 Task: Use the formula "IMEXP" in spreadsheet "Project portfolio".
Action: Mouse moved to (915, 415)
Screenshot: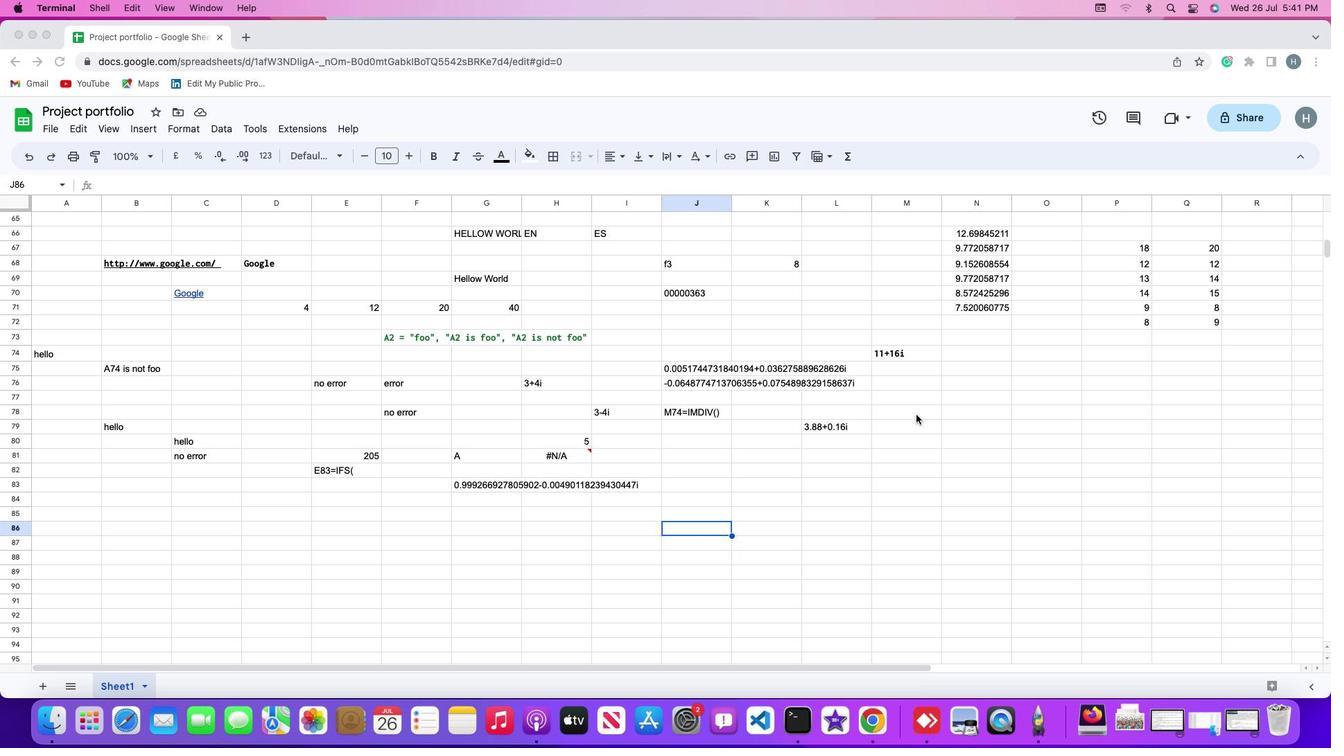 
Action: Mouse pressed left at (915, 415)
Screenshot: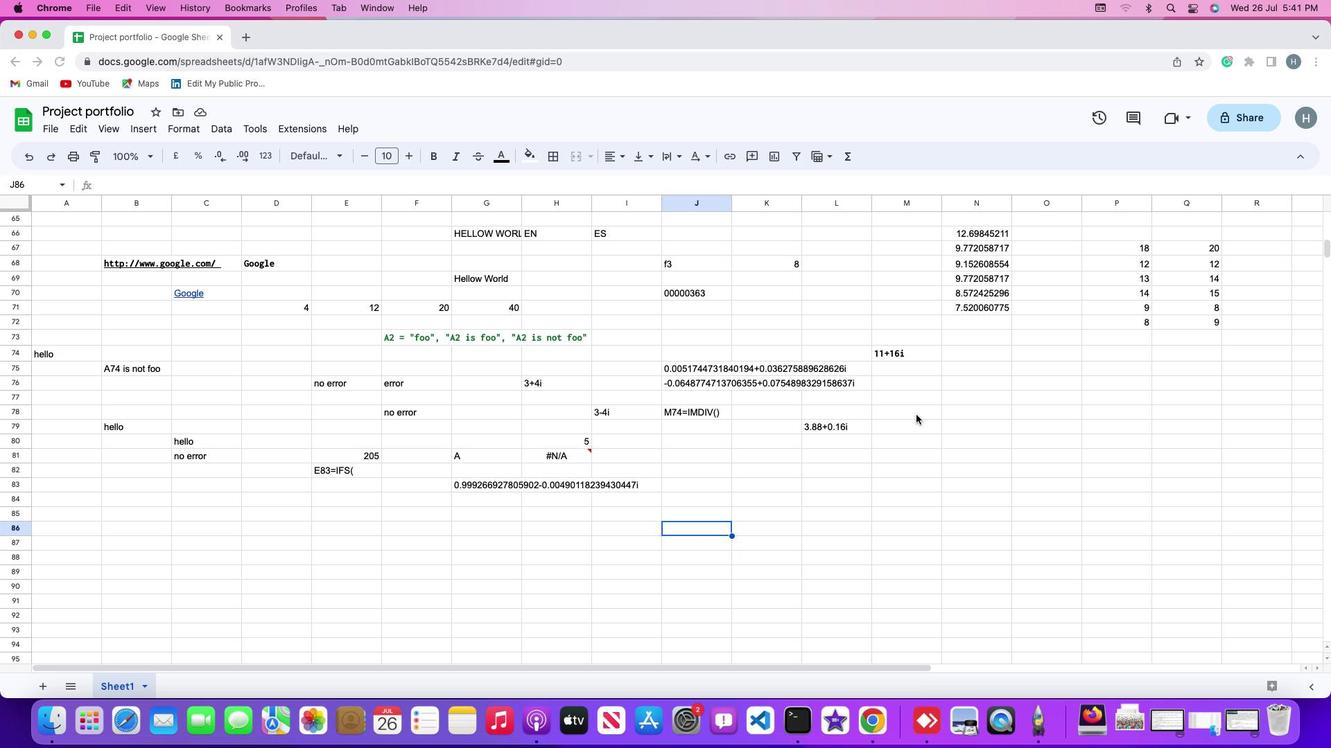 
Action: Mouse moved to (901, 395)
Screenshot: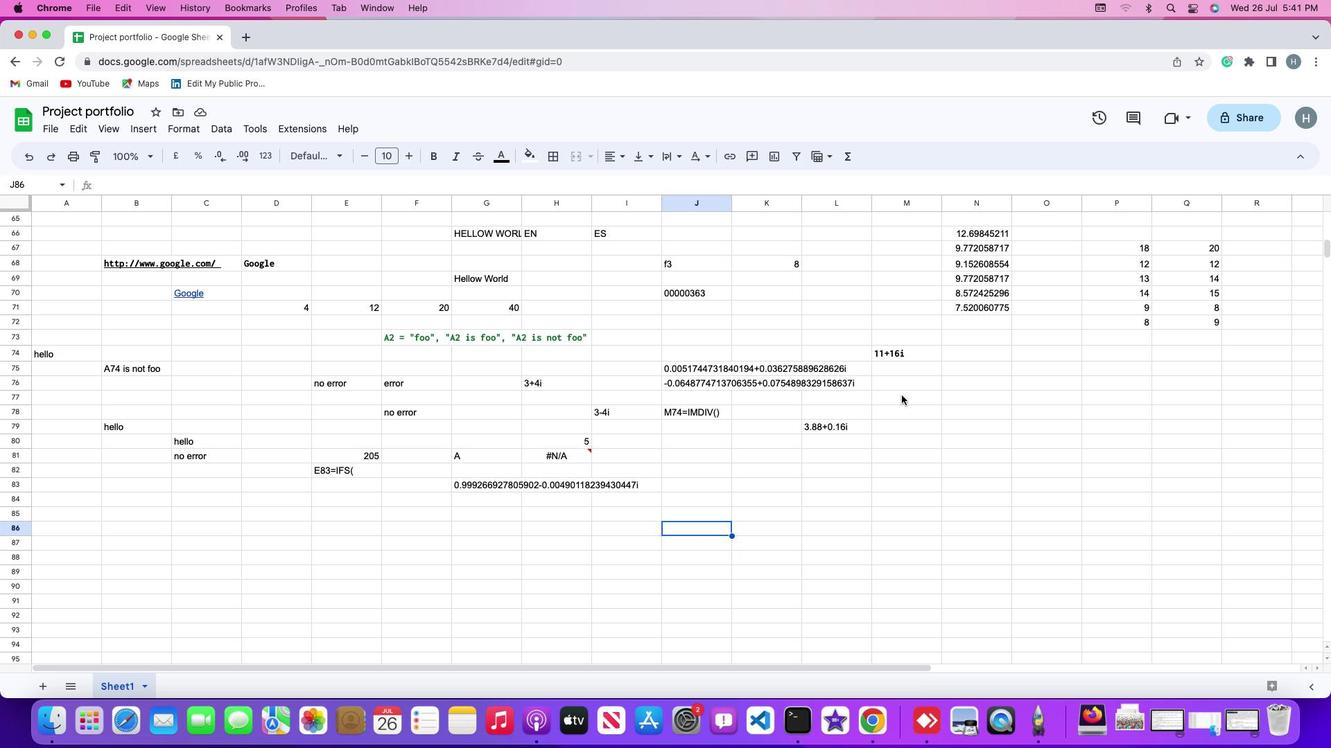 
Action: Mouse pressed left at (901, 395)
Screenshot: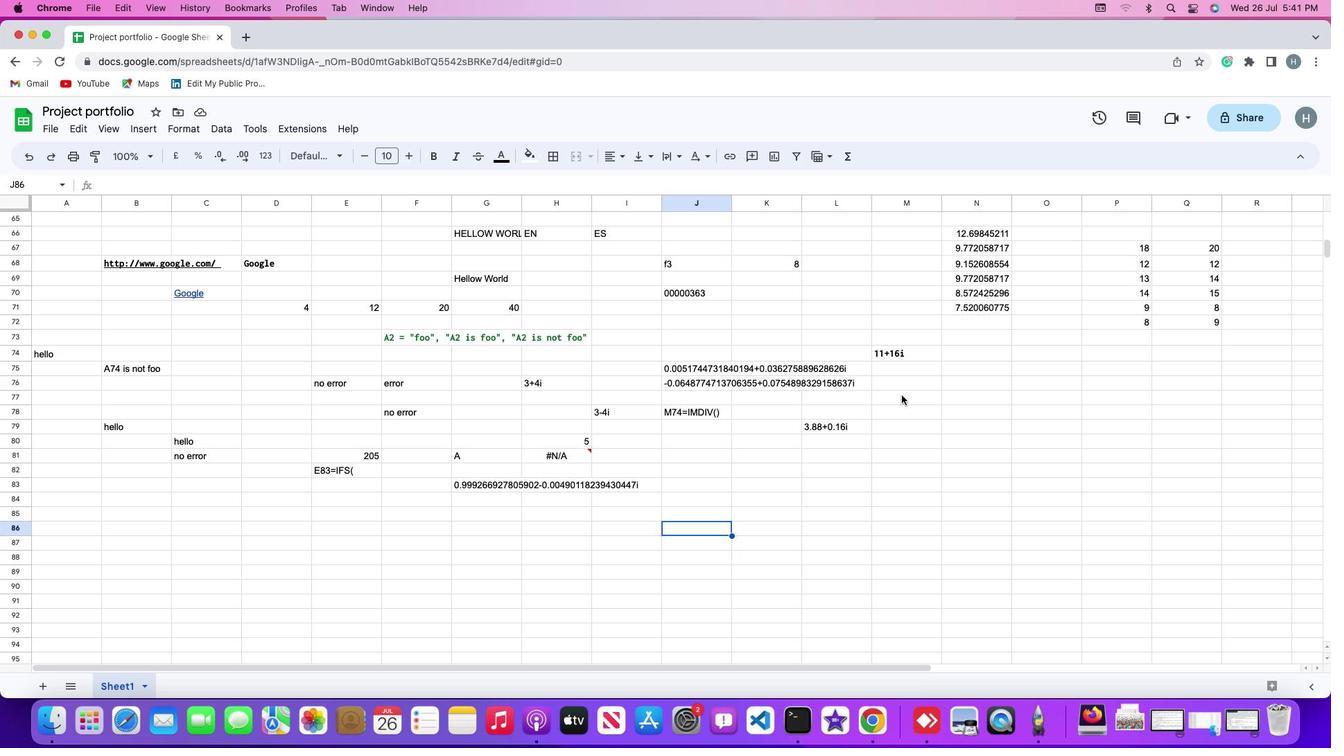 
Action: Mouse moved to (148, 129)
Screenshot: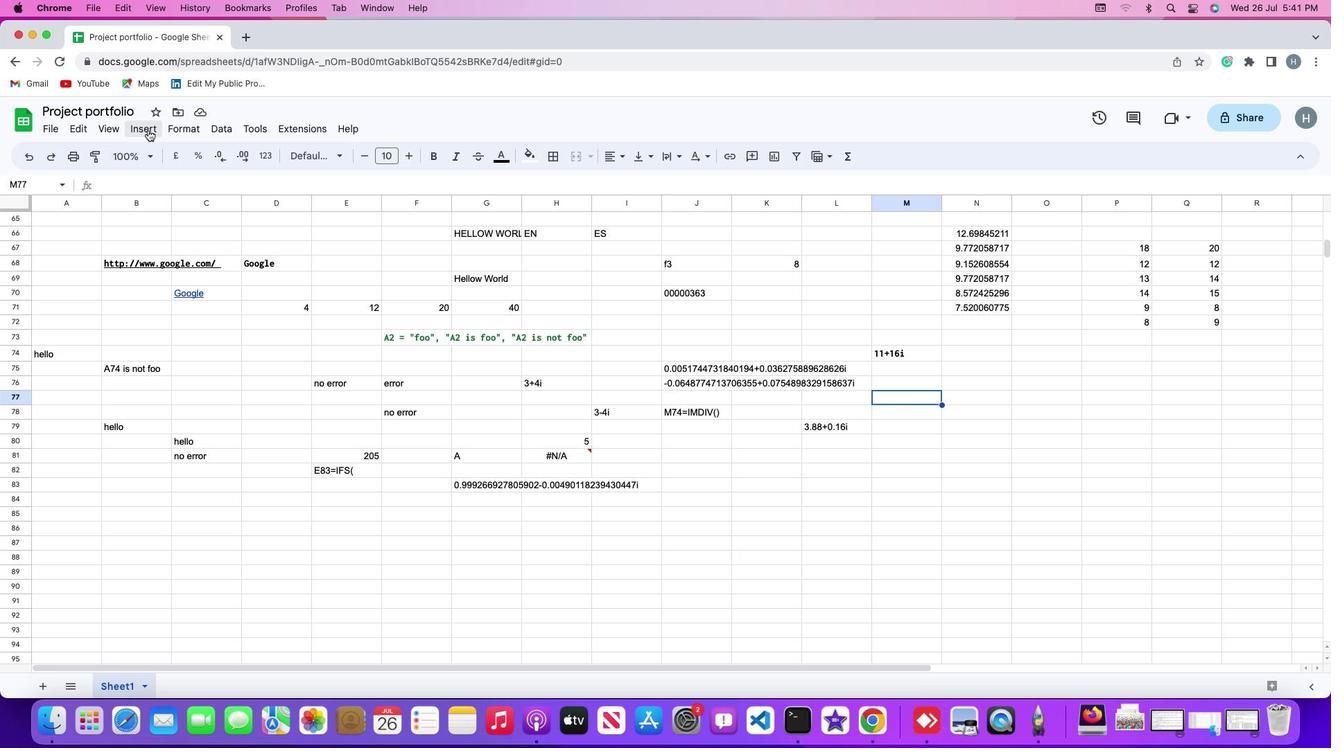 
Action: Mouse pressed left at (148, 129)
Screenshot: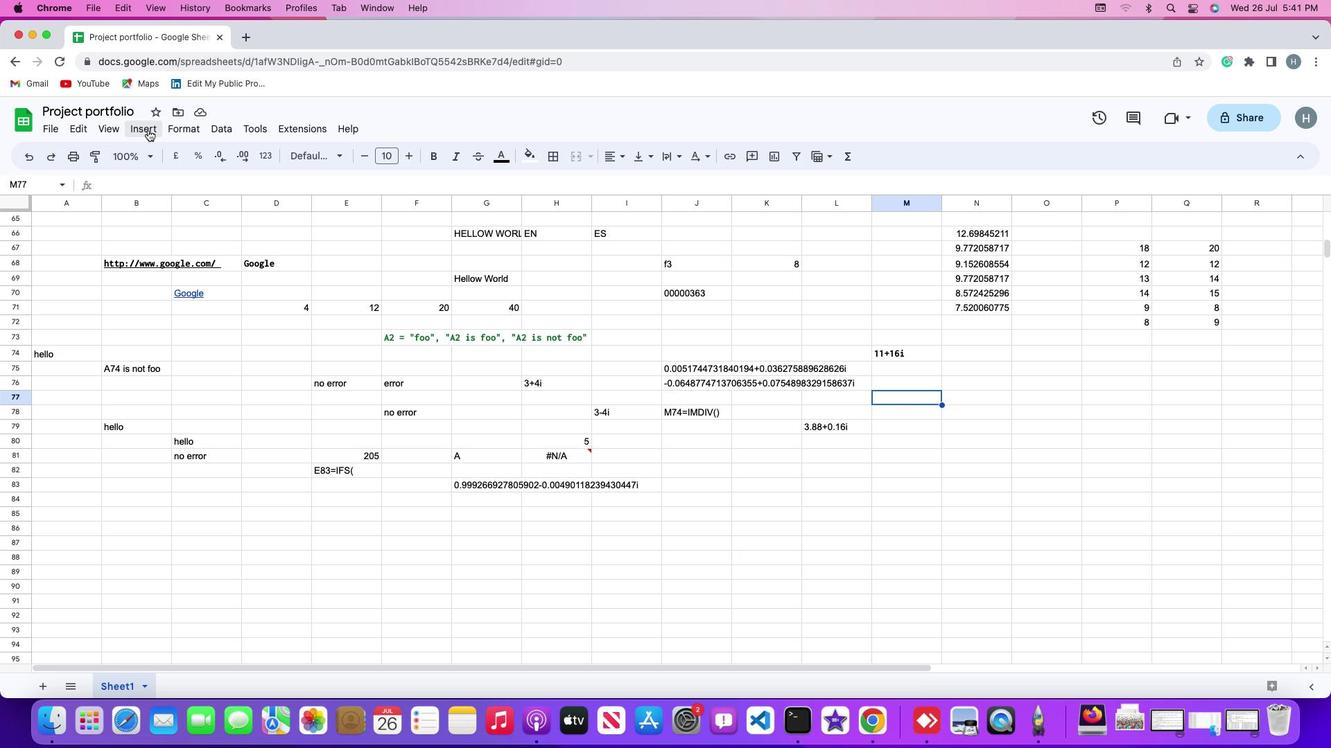 
Action: Mouse moved to (176, 357)
Screenshot: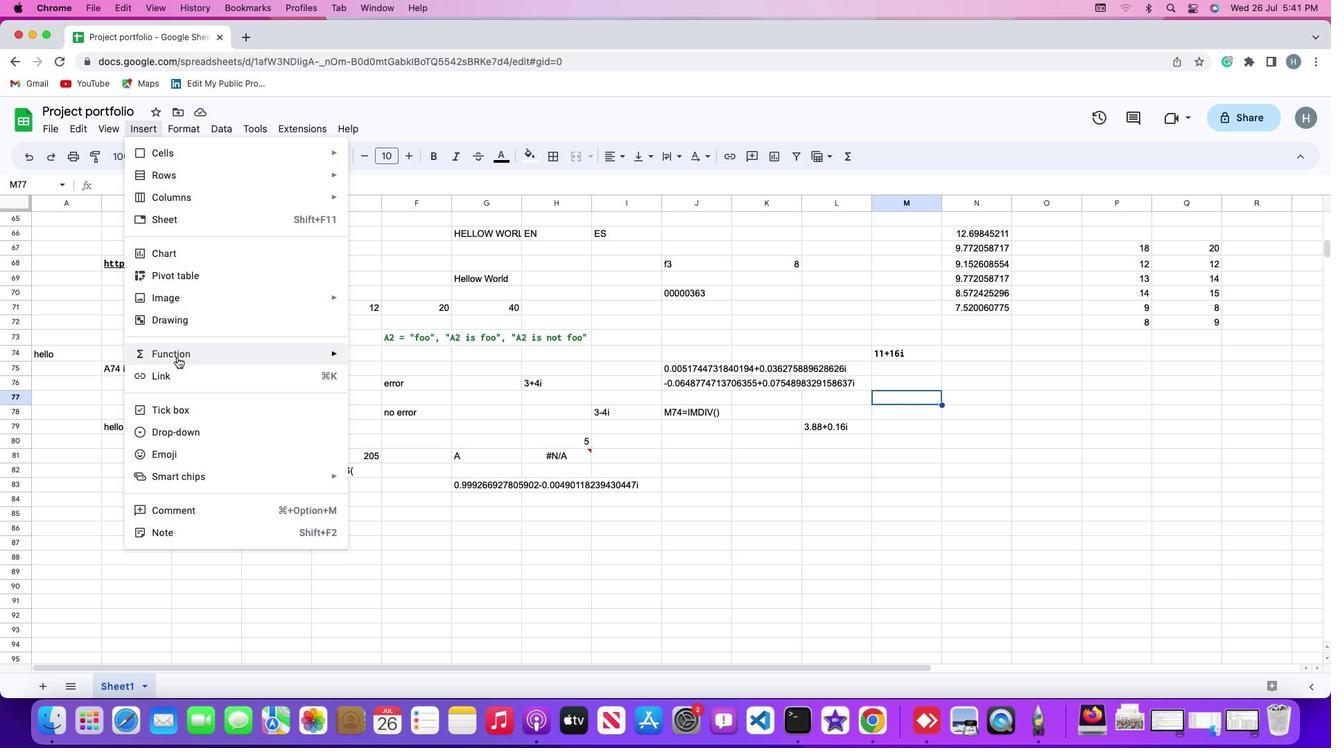 
Action: Mouse pressed left at (176, 357)
Screenshot: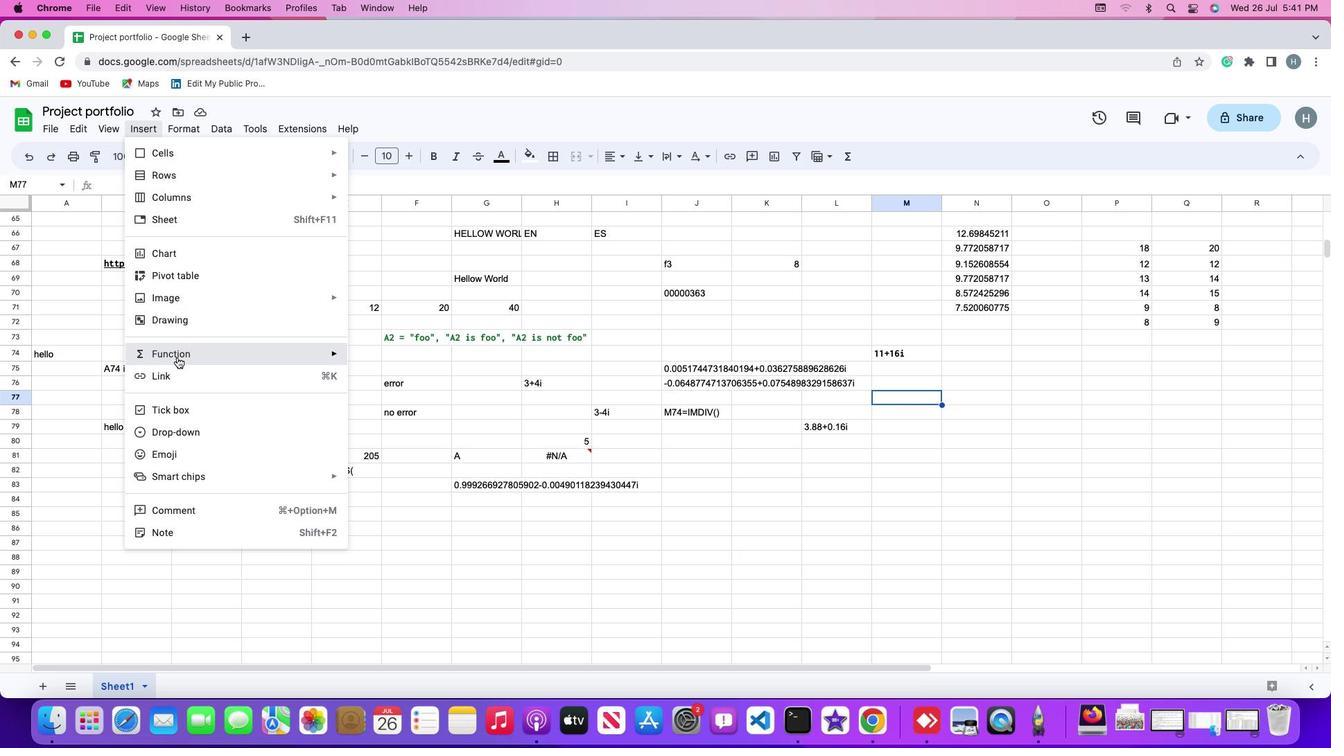
Action: Mouse moved to (415, 294)
Screenshot: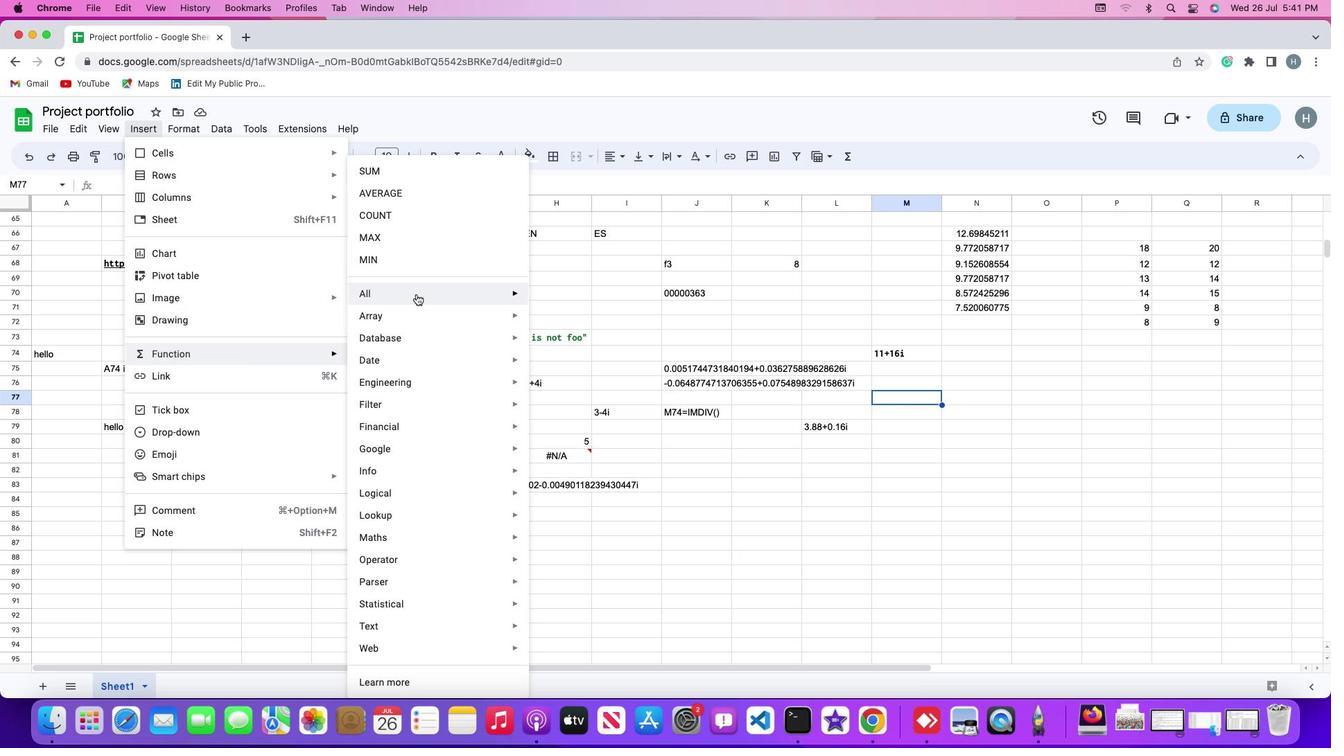 
Action: Mouse pressed left at (415, 294)
Screenshot: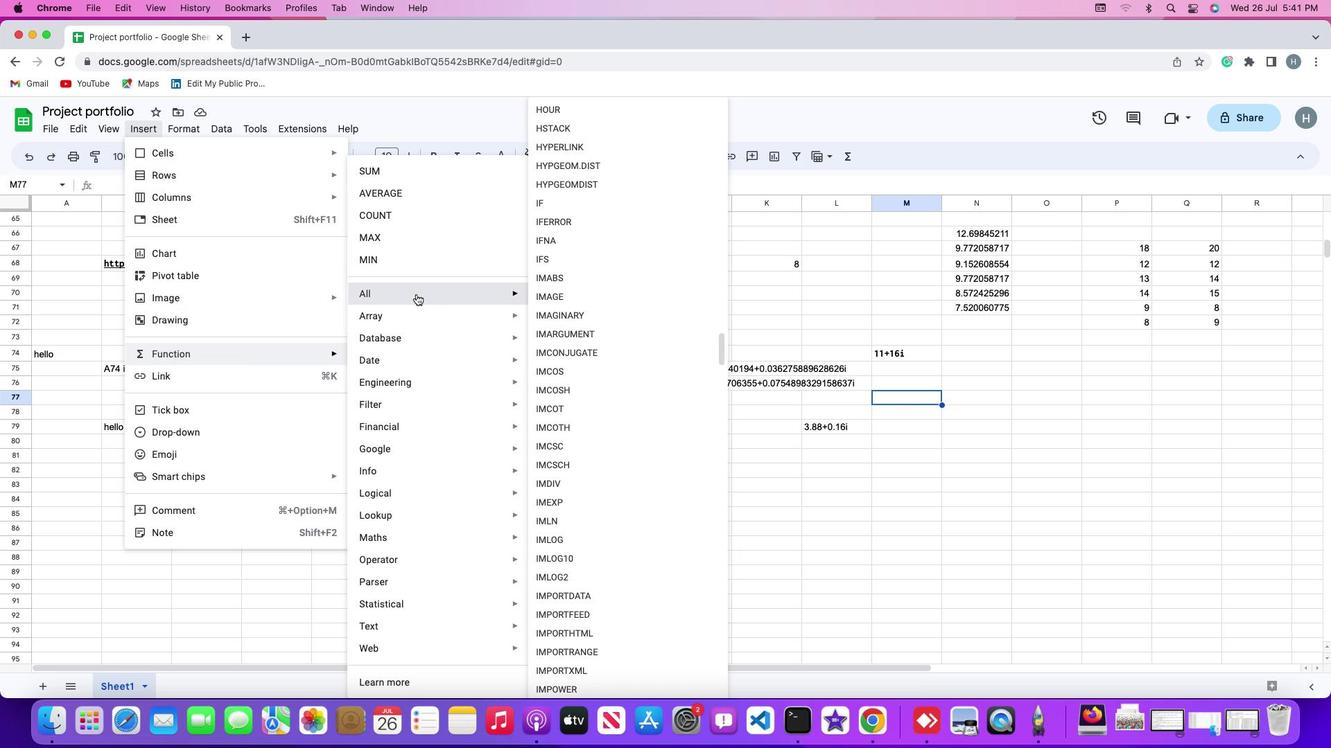 
Action: Mouse moved to (587, 506)
Screenshot: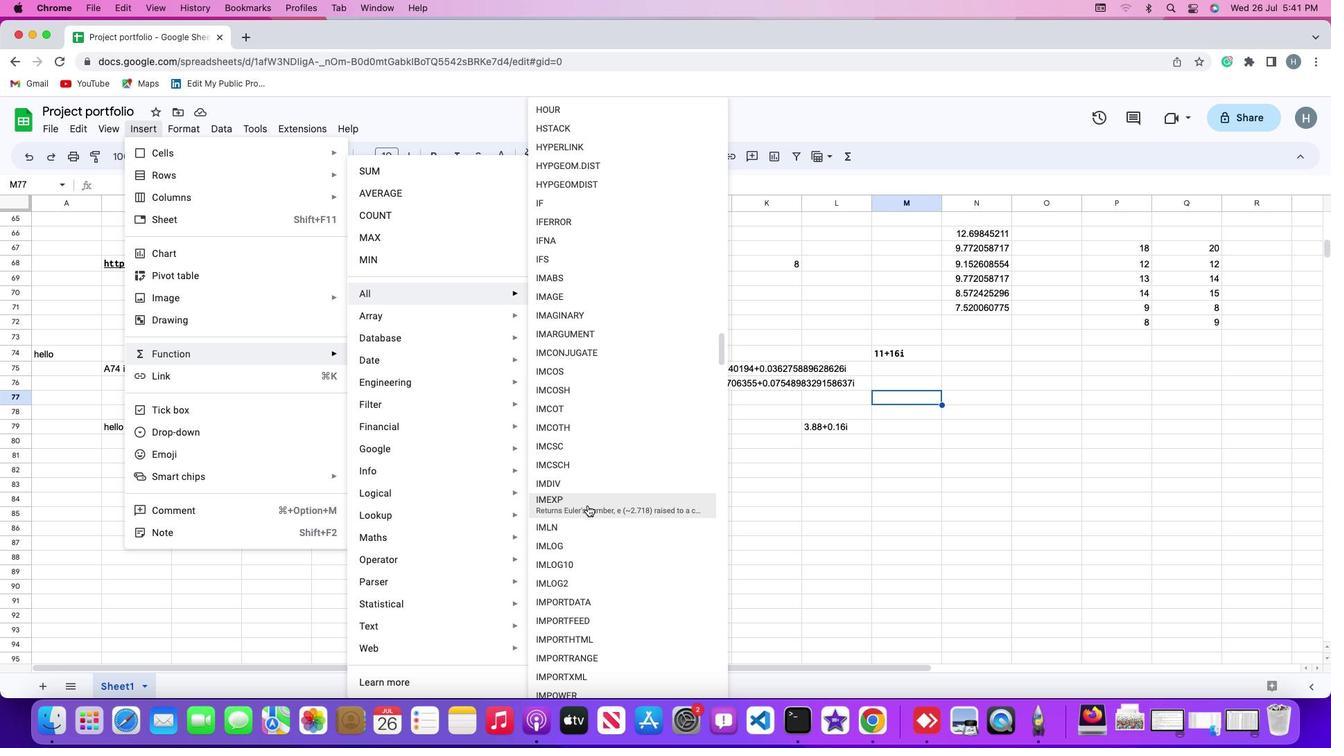 
Action: Mouse pressed left at (587, 506)
Screenshot: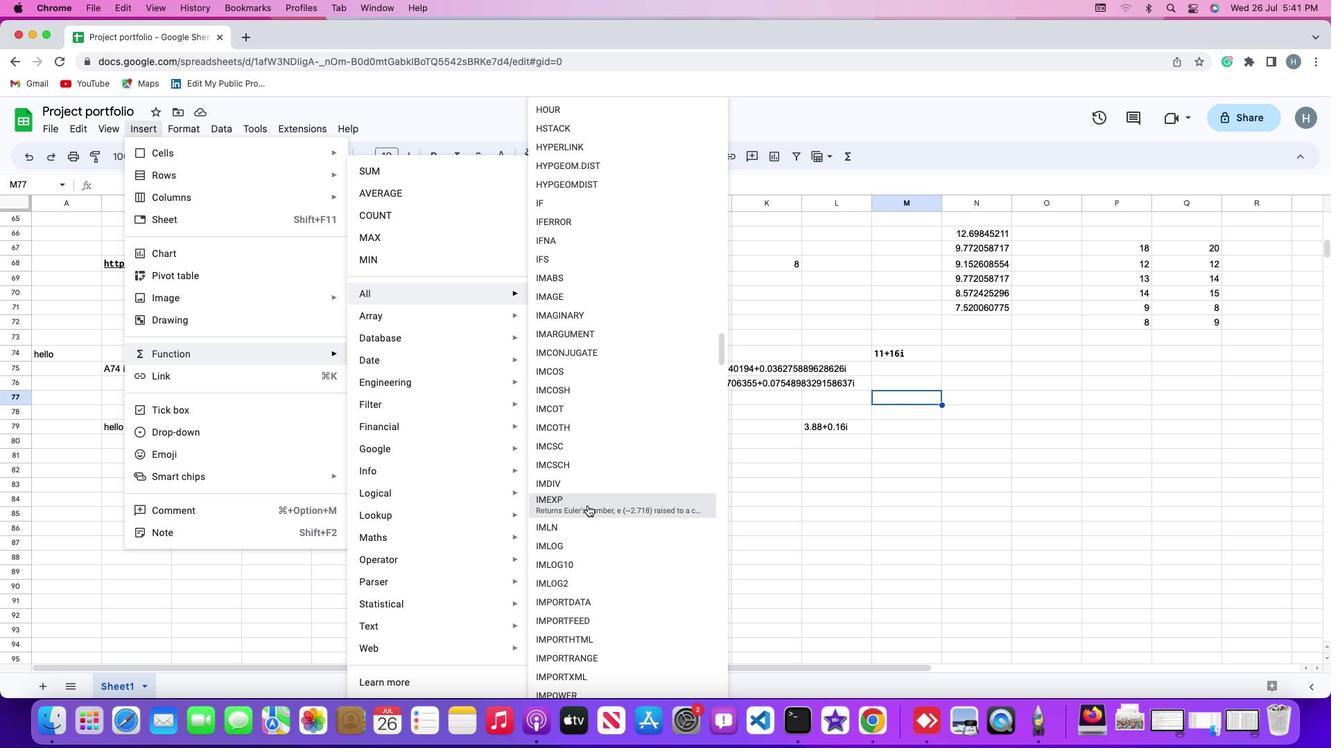 
Action: Mouse moved to (896, 348)
Screenshot: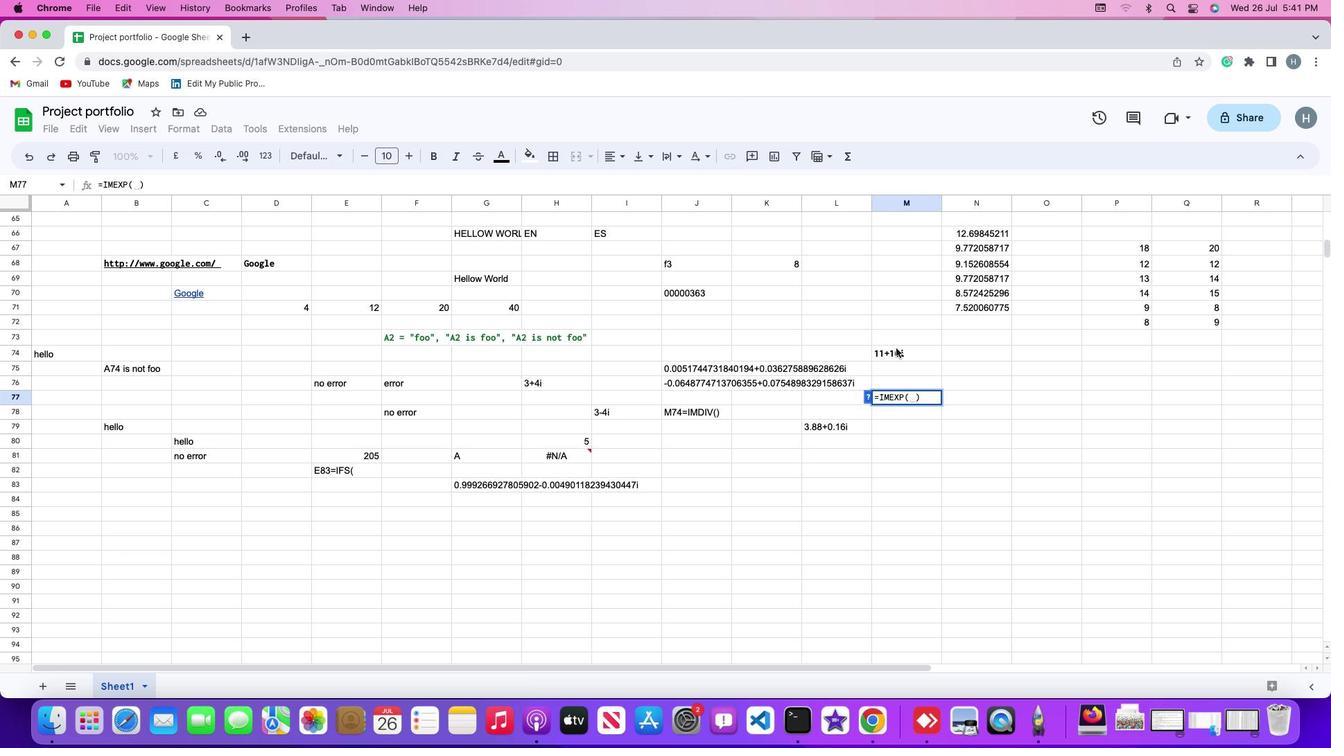 
Action: Mouse pressed left at (896, 348)
Screenshot: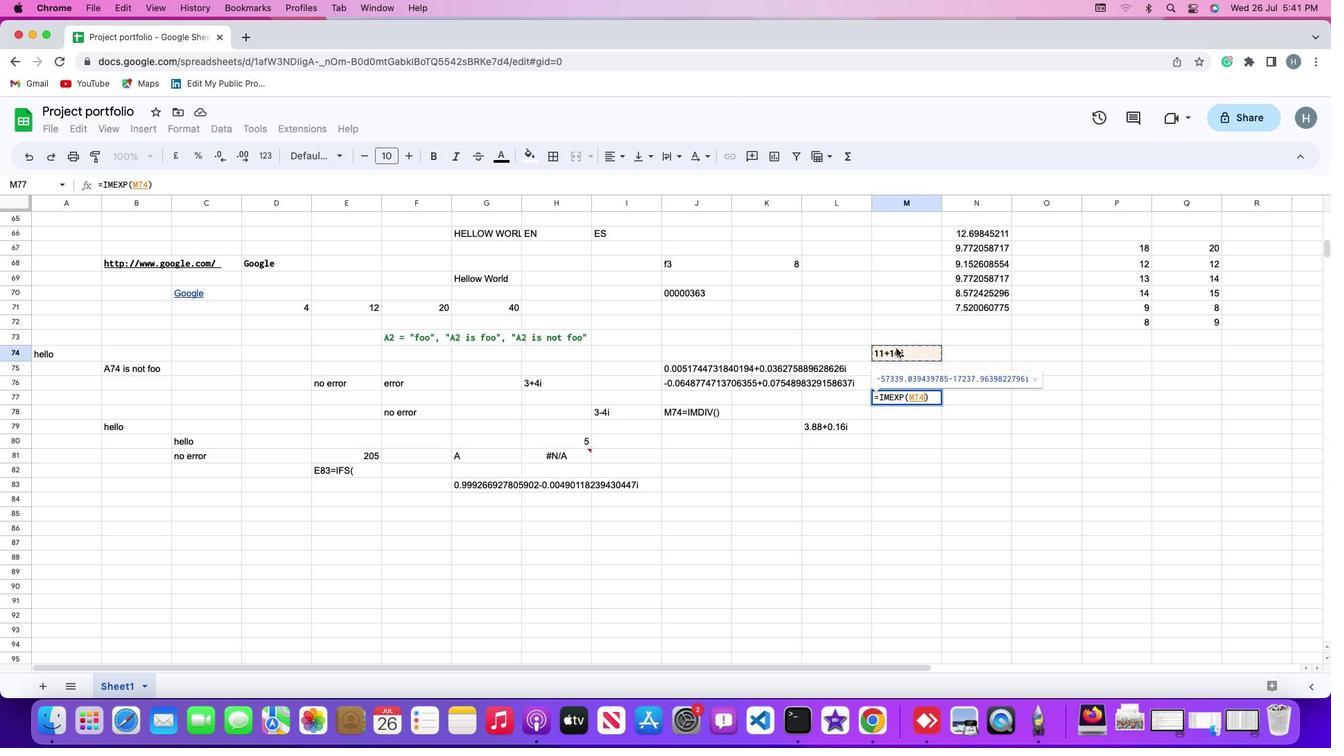 
Action: Mouse moved to (894, 352)
Screenshot: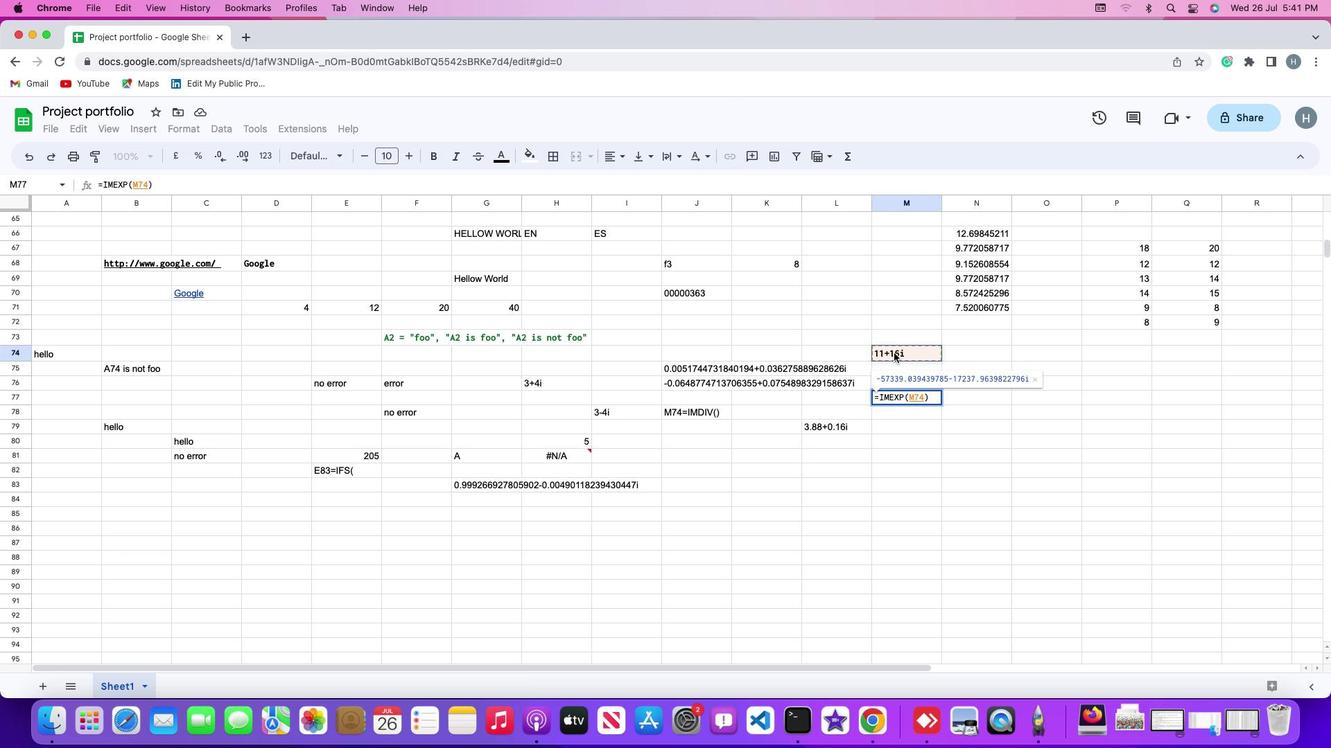 
Action: Key pressed Key.enter
Screenshot: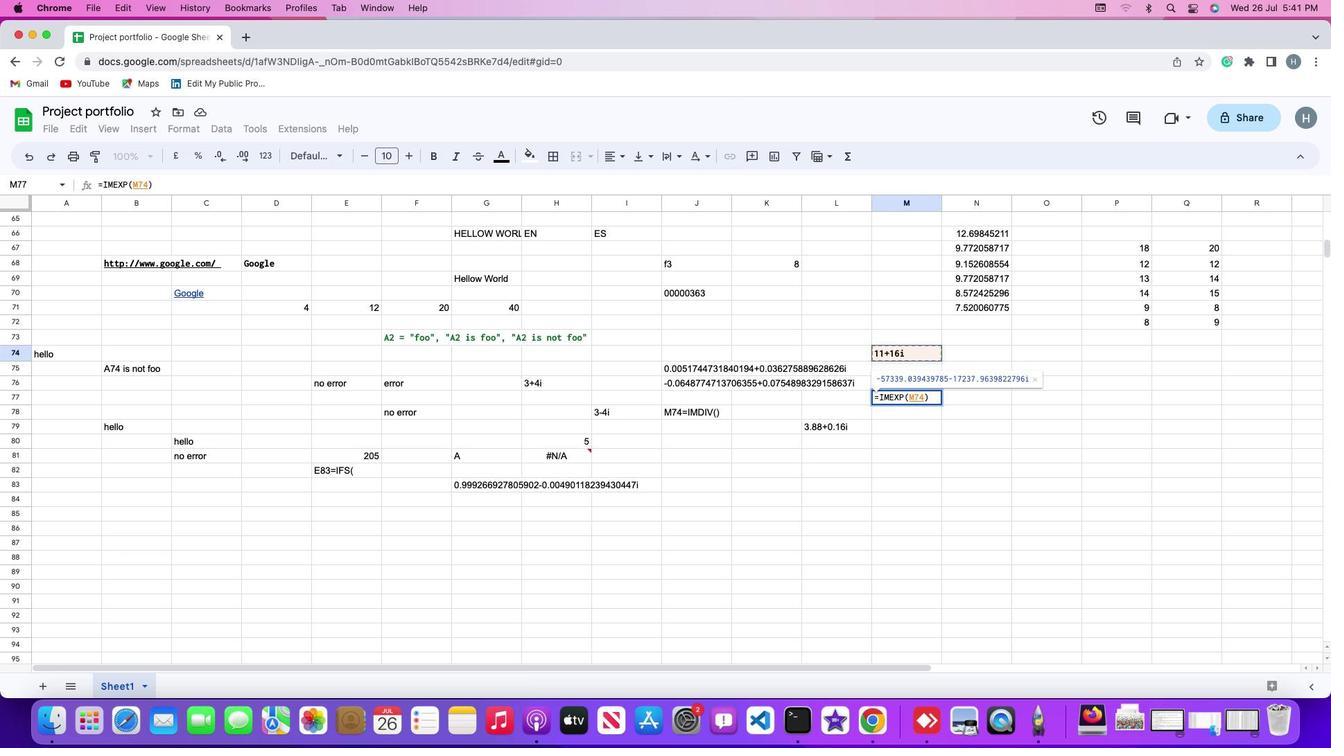 
Action: Mouse moved to (892, 354)
Screenshot: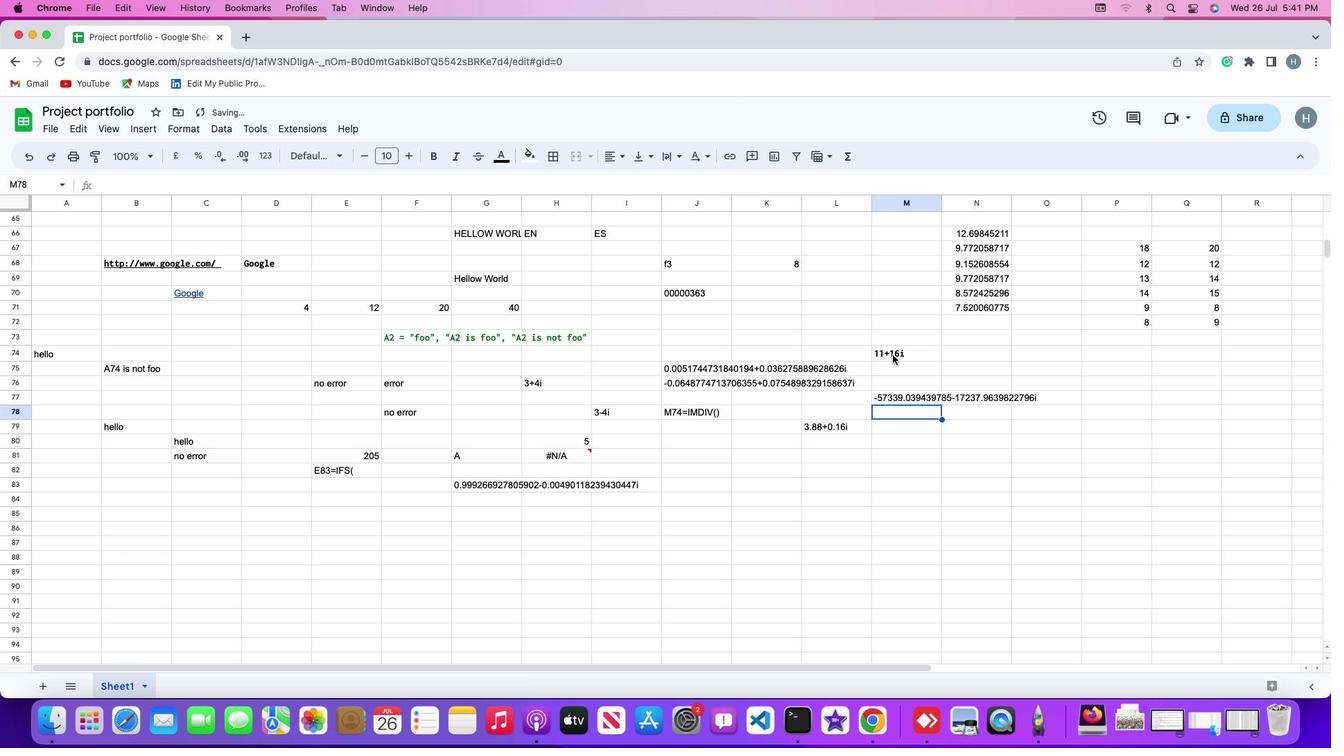 
